 Task: Login as user in Expense tracker.
Action: Mouse moved to (193, 233)
Screenshot: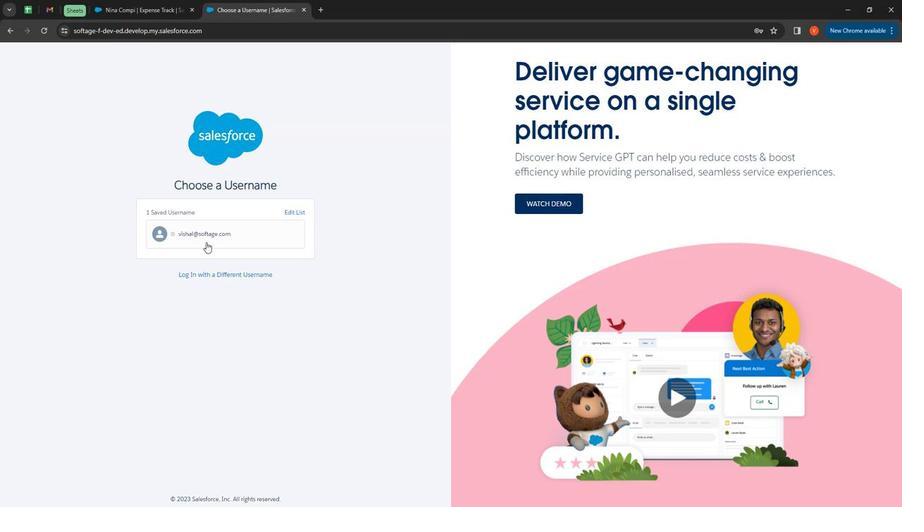 
Action: Mouse pressed left at (193, 233)
Screenshot: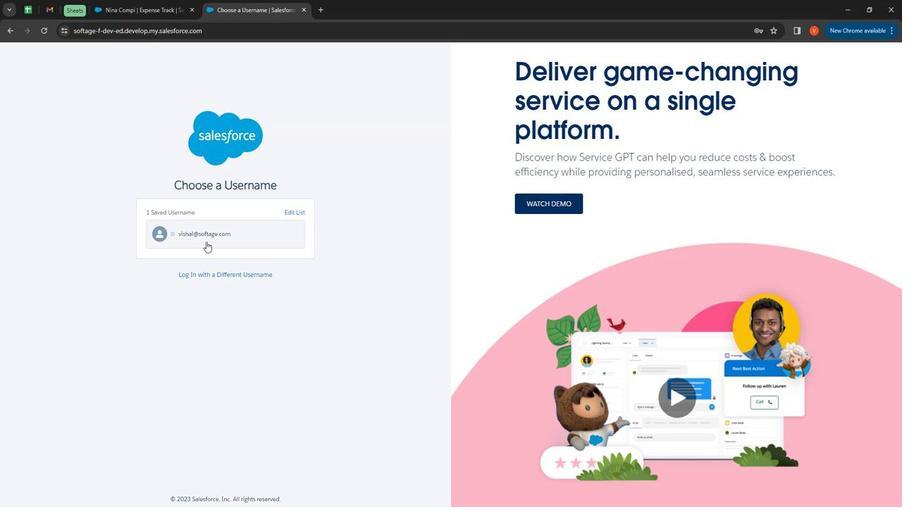 
Action: Mouse moved to (225, 281)
Screenshot: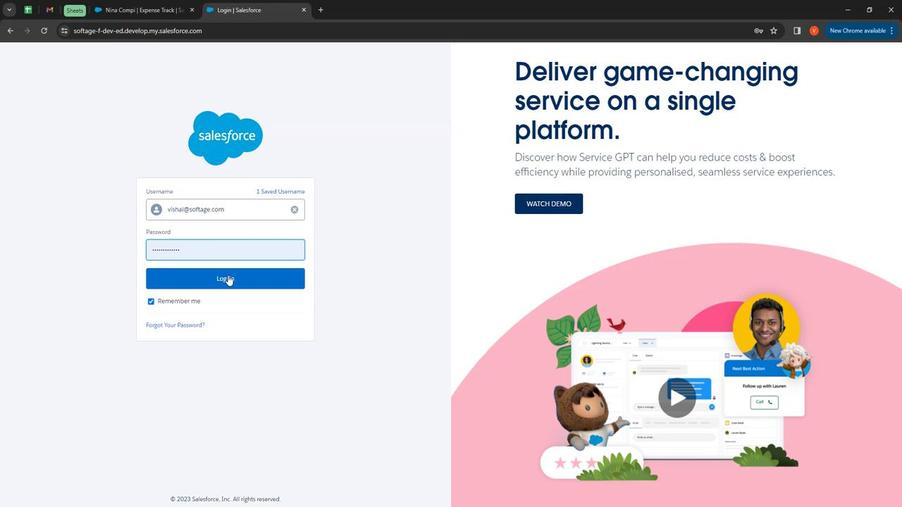 
Action: Mouse pressed left at (225, 281)
Screenshot: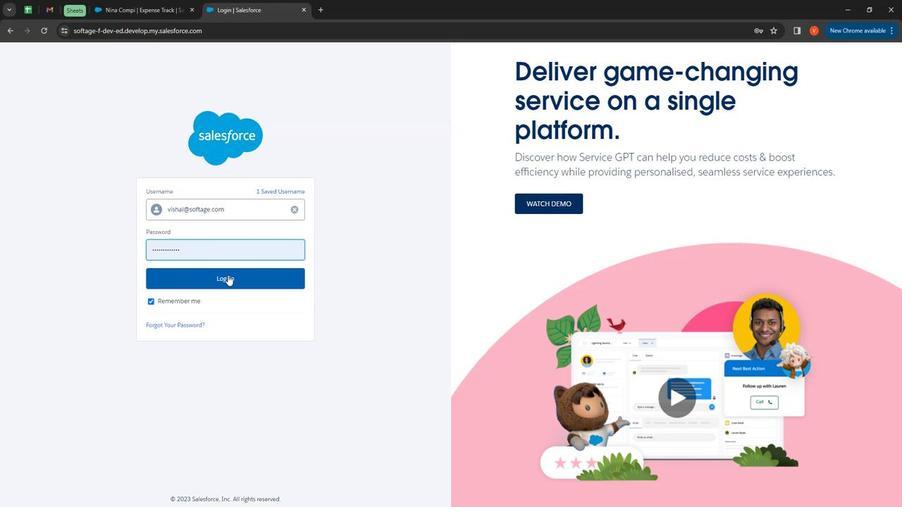 
Action: Mouse moved to (504, 195)
Screenshot: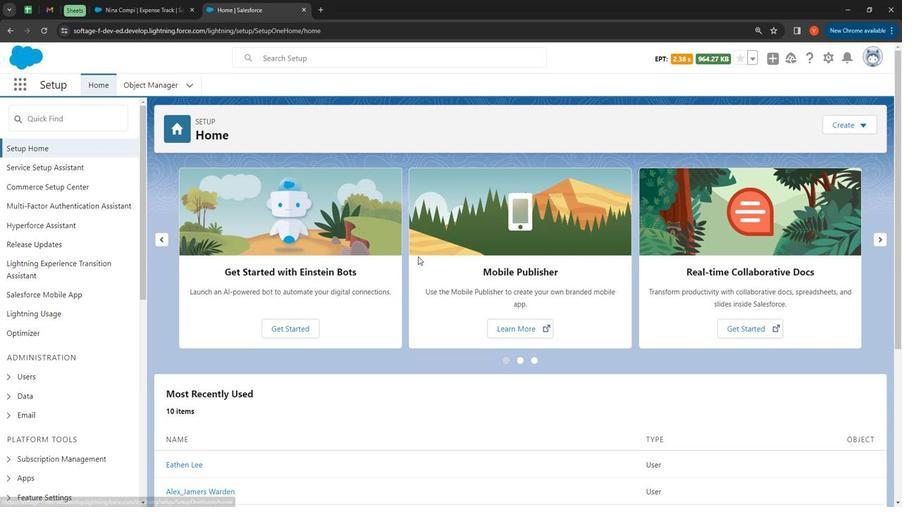
